 Task: Make in the project AgileExpert a sprint 'Sprint Review and Retrospective'. Create in the project AgileExpert a sprint 'Sprint Review and Retrospective'. Add in the project AgileExpert a sprint 'Sprint Review and Retrospective'
Action: Mouse moved to (1293, 223)
Screenshot: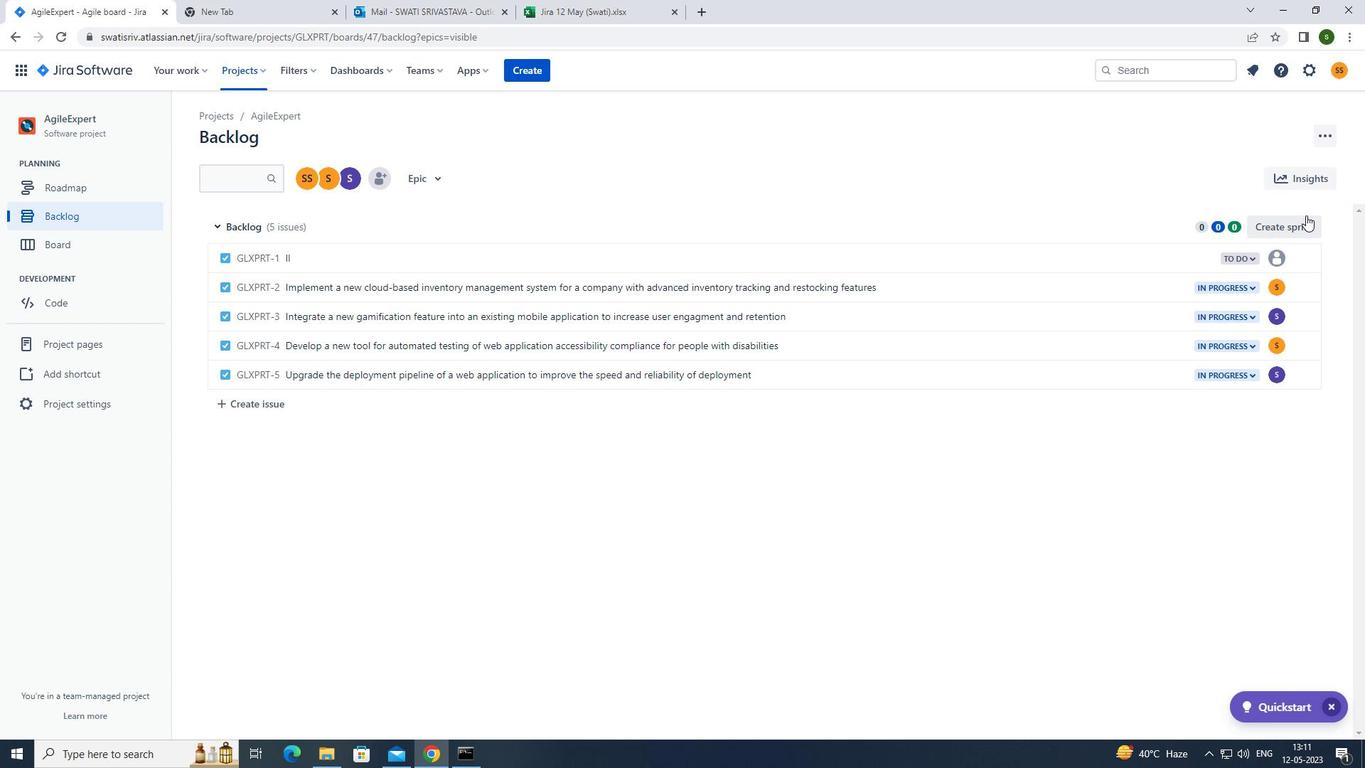 
Action: Mouse pressed left at (1293, 223)
Screenshot: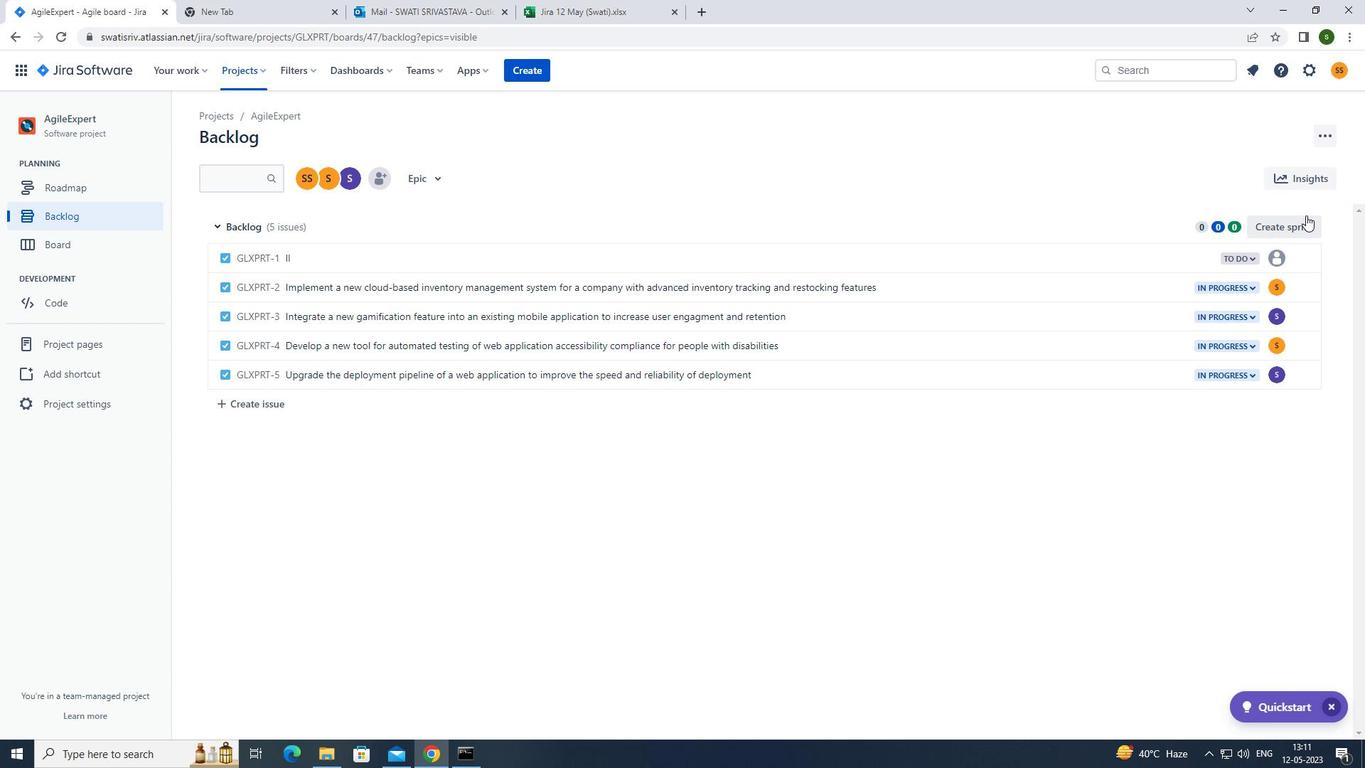 
Action: Mouse moved to (1313, 228)
Screenshot: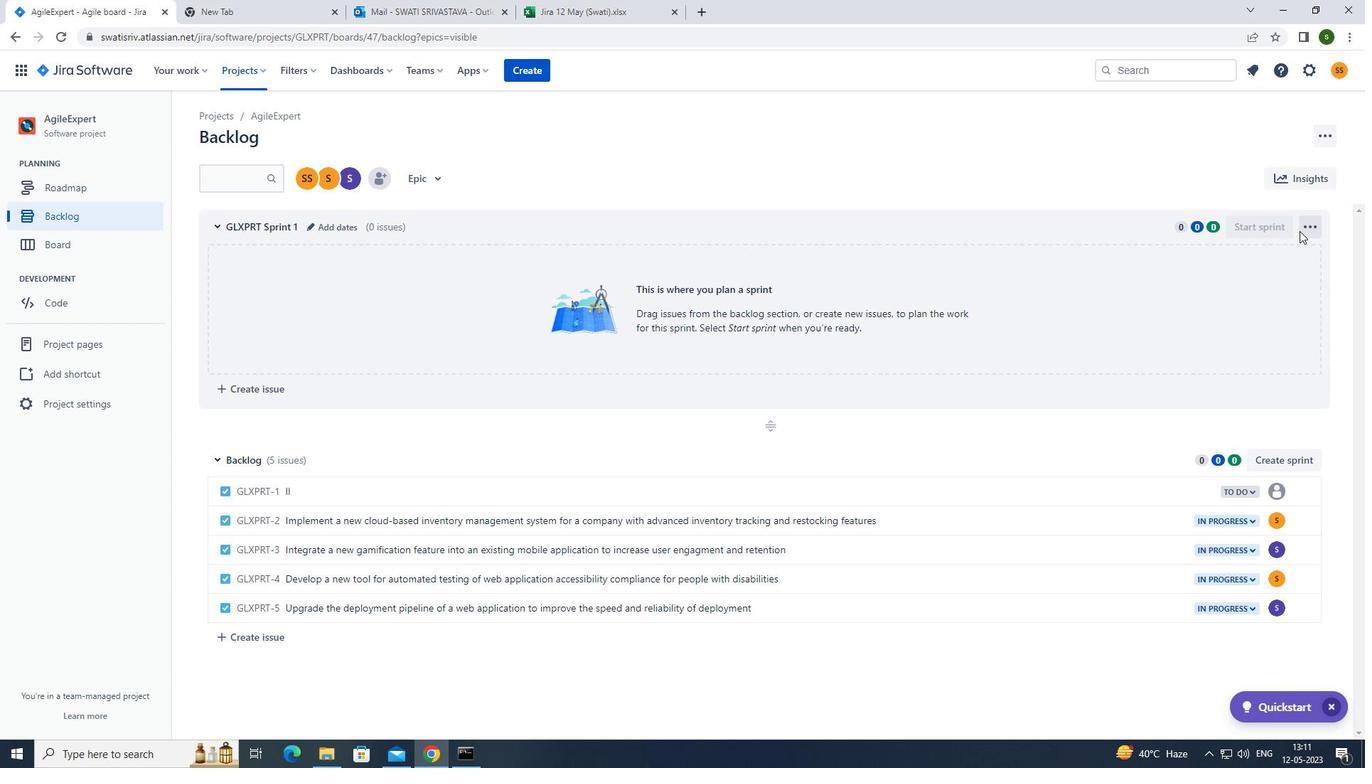 
Action: Mouse pressed left at (1313, 228)
Screenshot: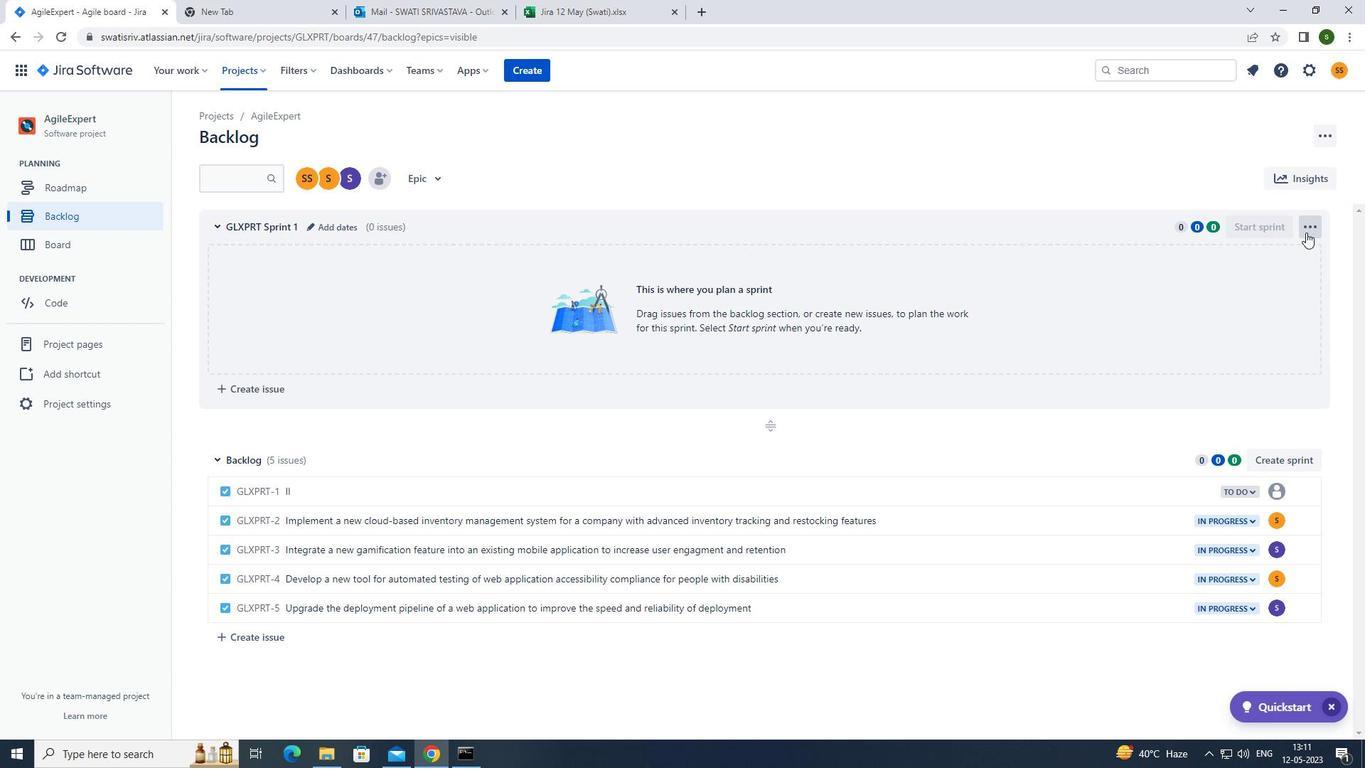 
Action: Mouse moved to (1288, 253)
Screenshot: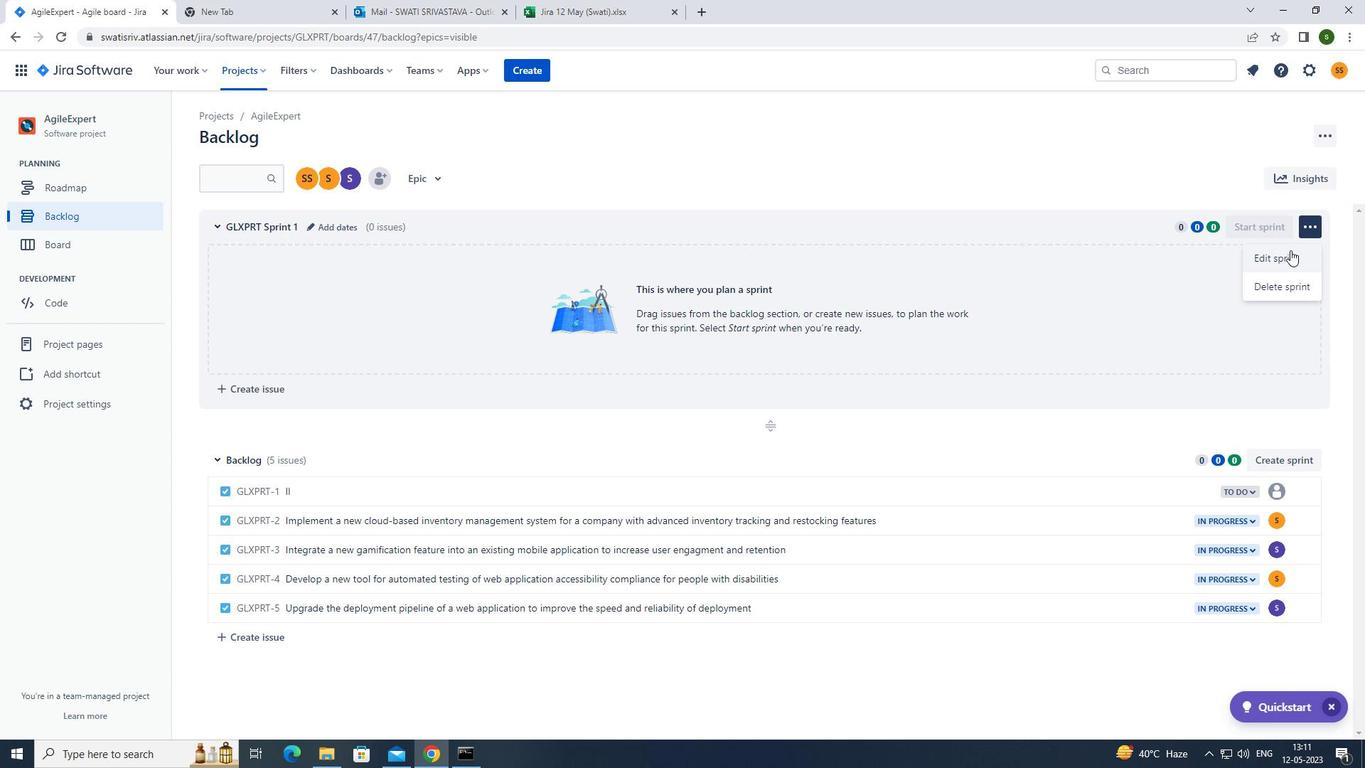 
Action: Mouse pressed left at (1288, 253)
Screenshot: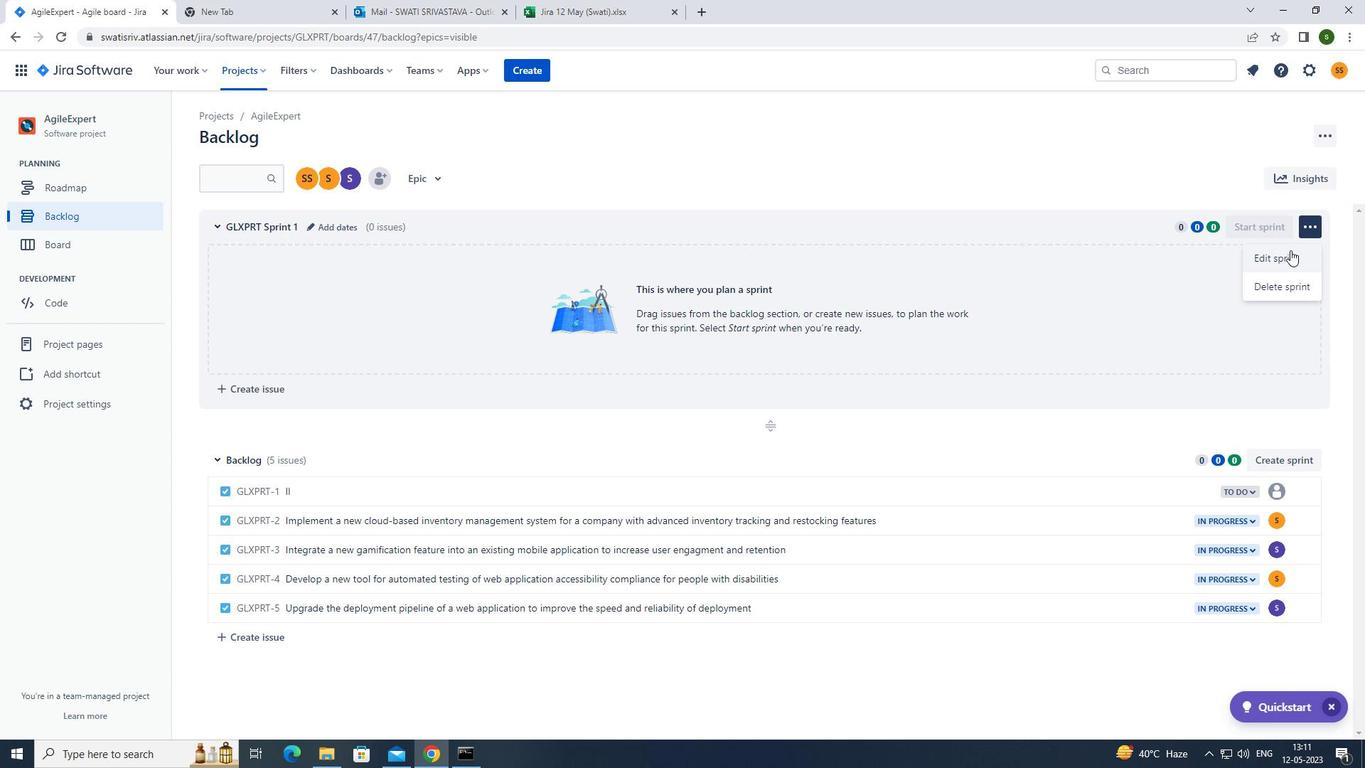 
Action: Mouse moved to (608, 182)
Screenshot: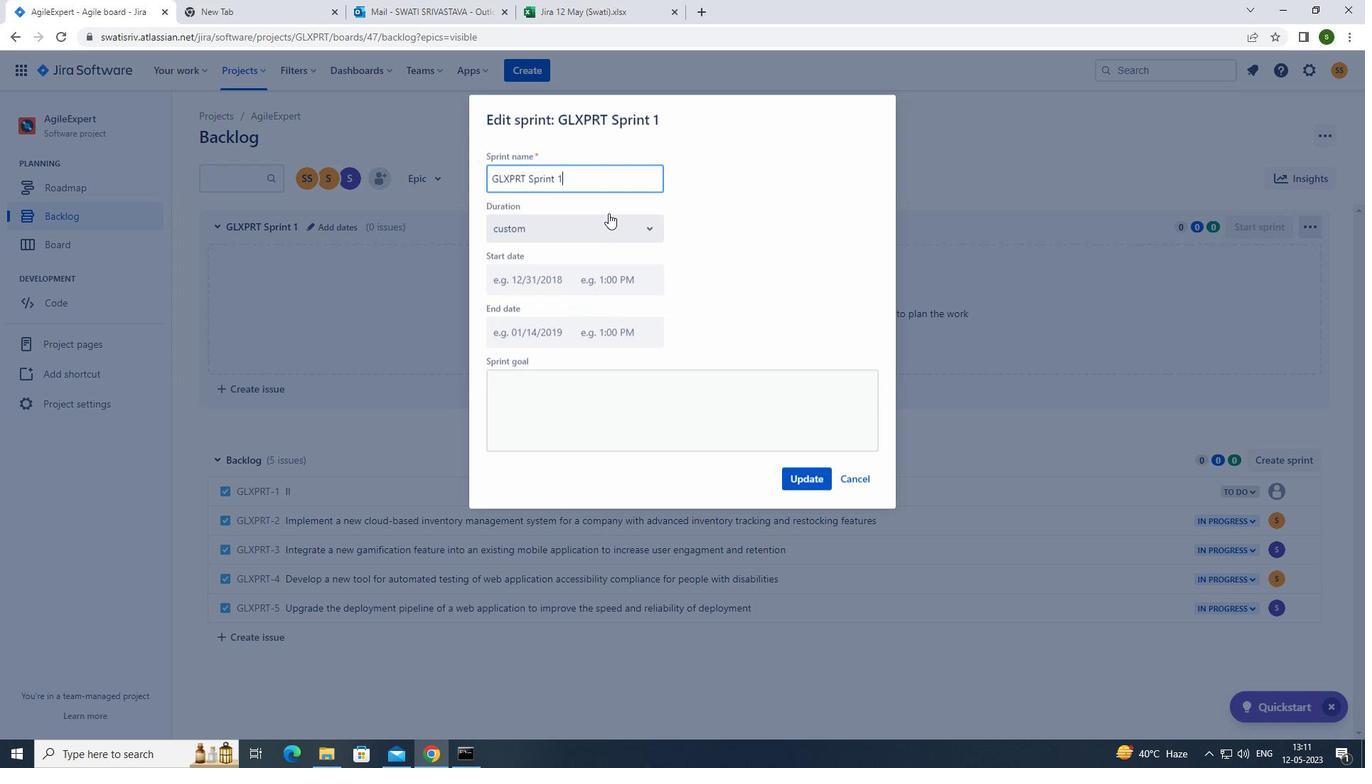 
Action: Key pressed <Key.backspace><Key.backspace><Key.backspace><Key.backspace><Key.backspace><Key.backspace><Key.backspace><Key.backspace><Key.backspace><Key.backspace><Key.backspace><Key.backspace><Key.backspace><Key.backspace><Key.backspace><Key.backspace><Key.backspace><Key.backspace><Key.backspace><Key.caps_lock>s<Key.caps_lock>print<Key.space><Key.caps_lock>r<Key.caps_lock>eview<Key.space>and<Key.space><Key.caps_lock>r<Key.caps_lock>etrospective
Screenshot: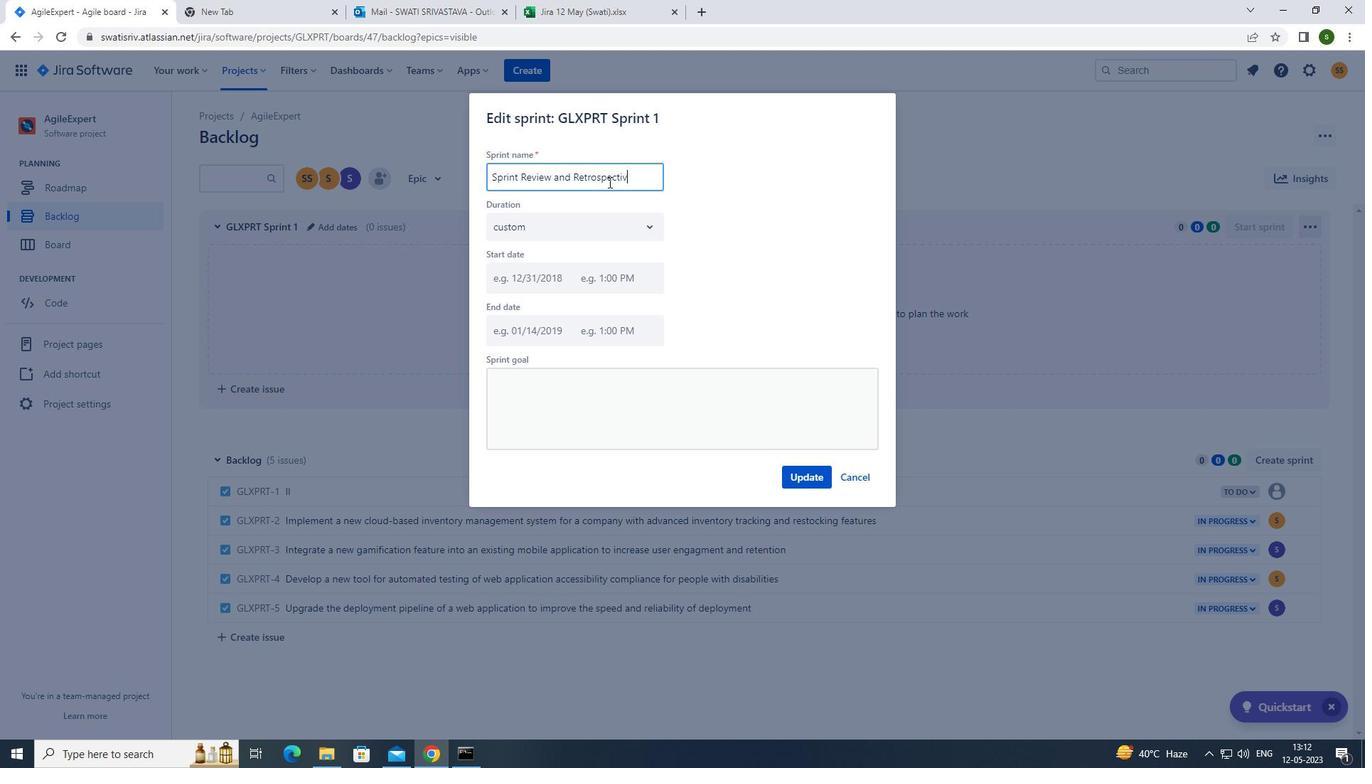 
Action: Mouse moved to (726, 364)
Screenshot: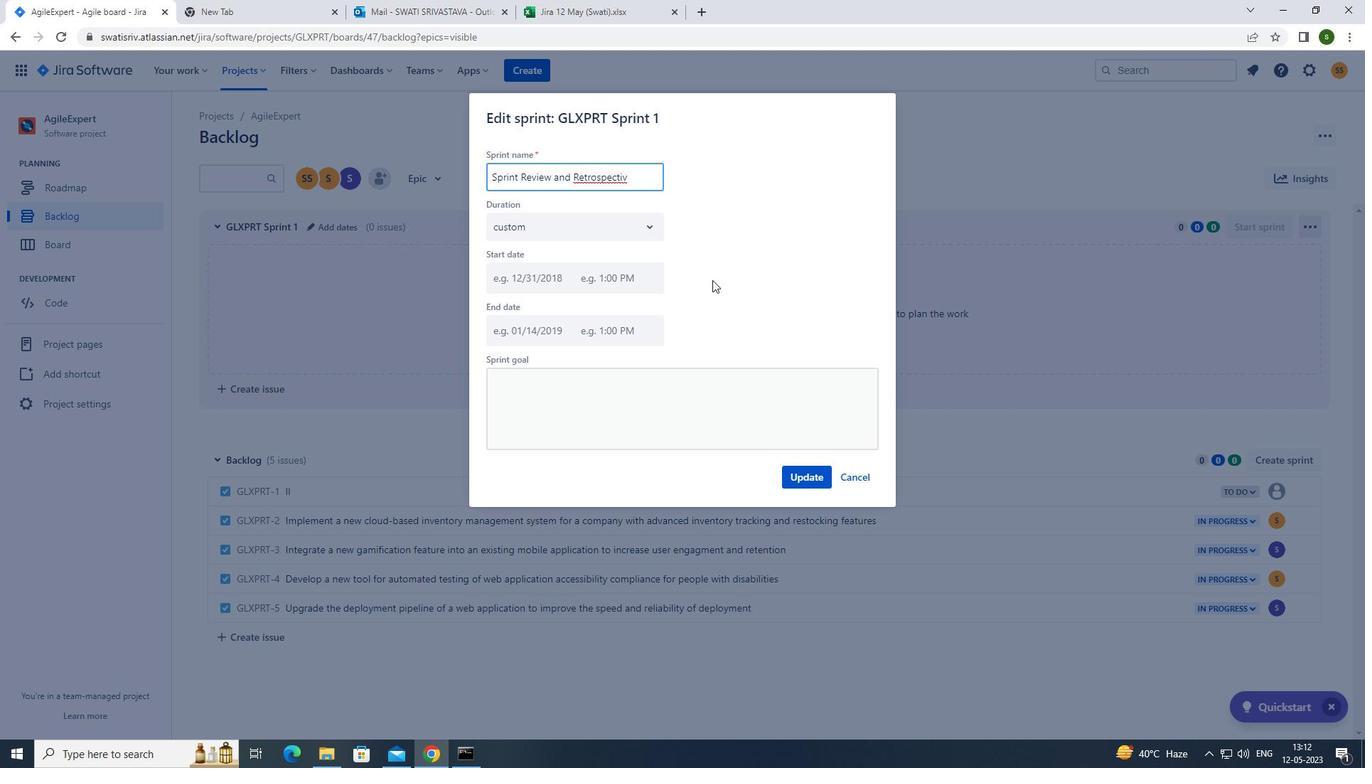 
Action: Key pressed e
Screenshot: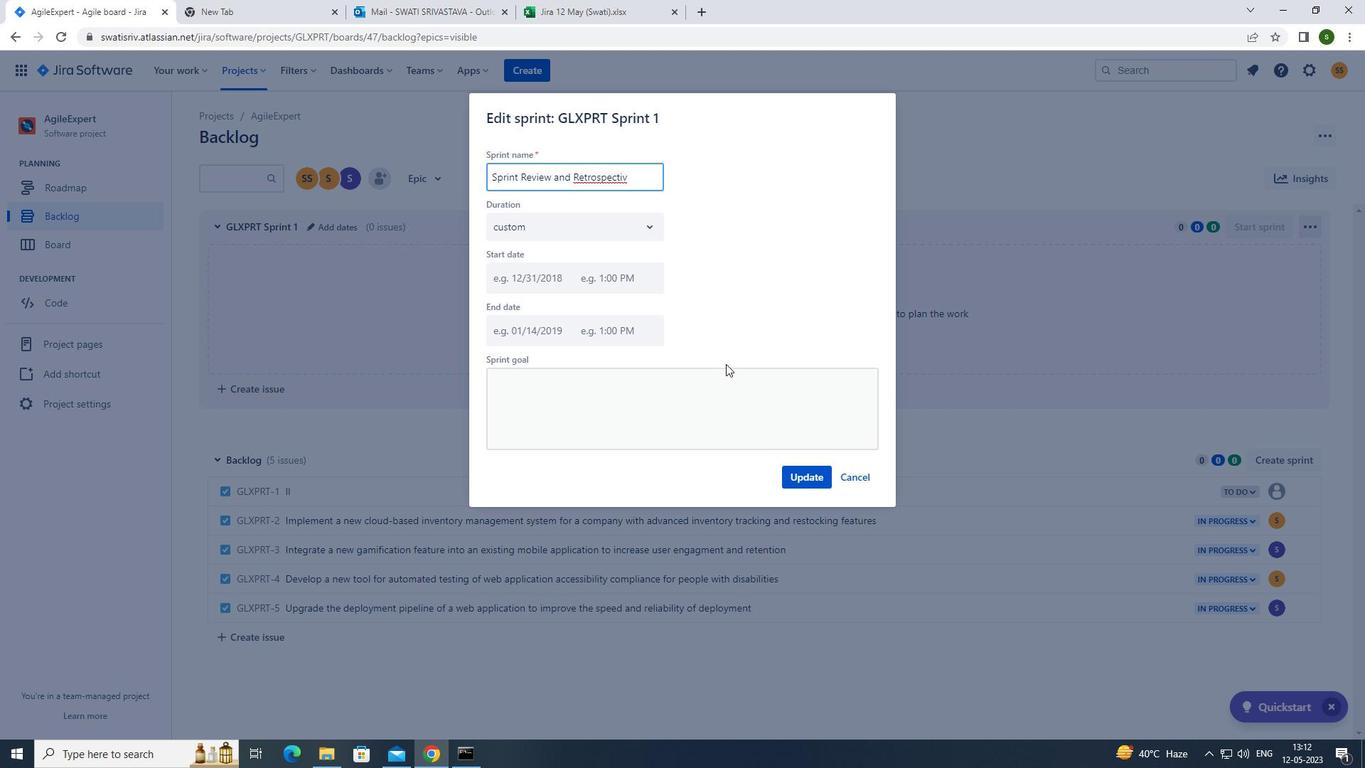 
Action: Mouse moved to (800, 480)
Screenshot: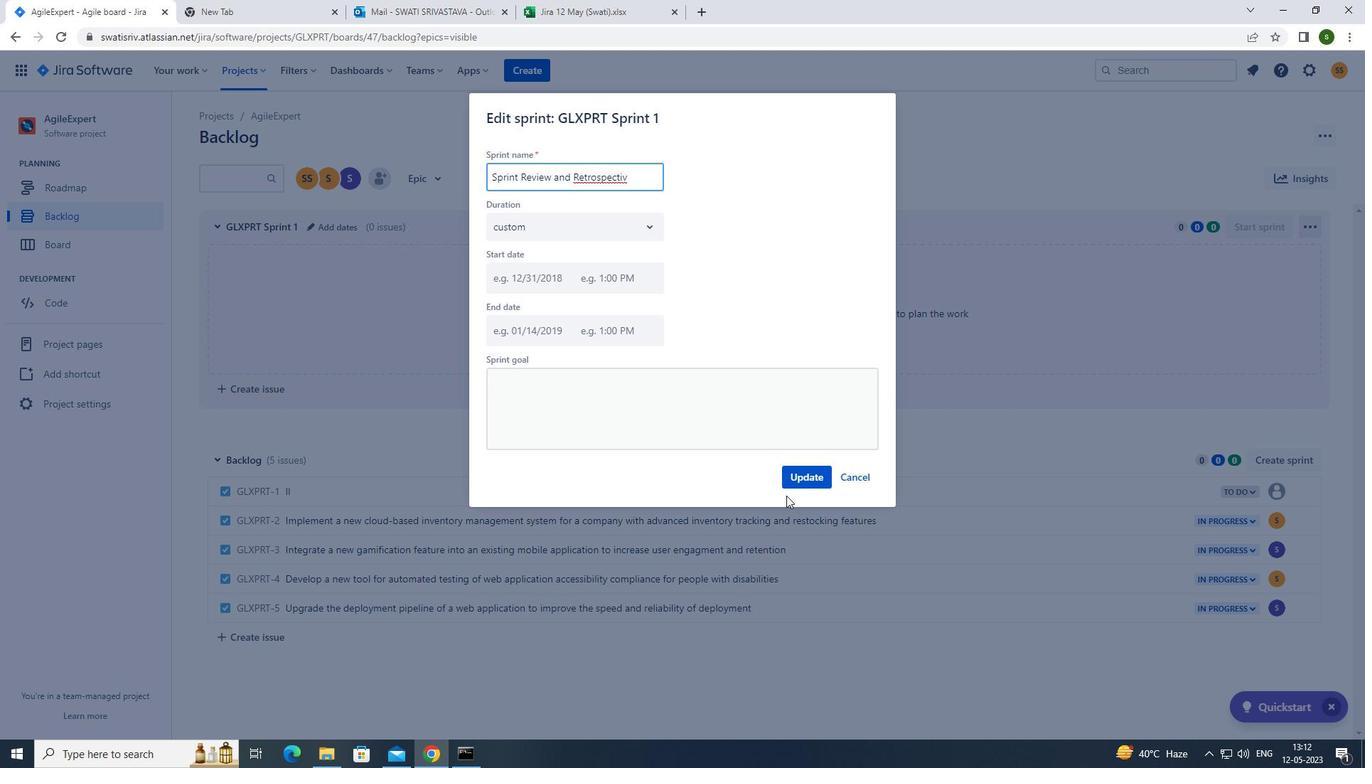 
Action: Mouse pressed left at (800, 480)
Screenshot: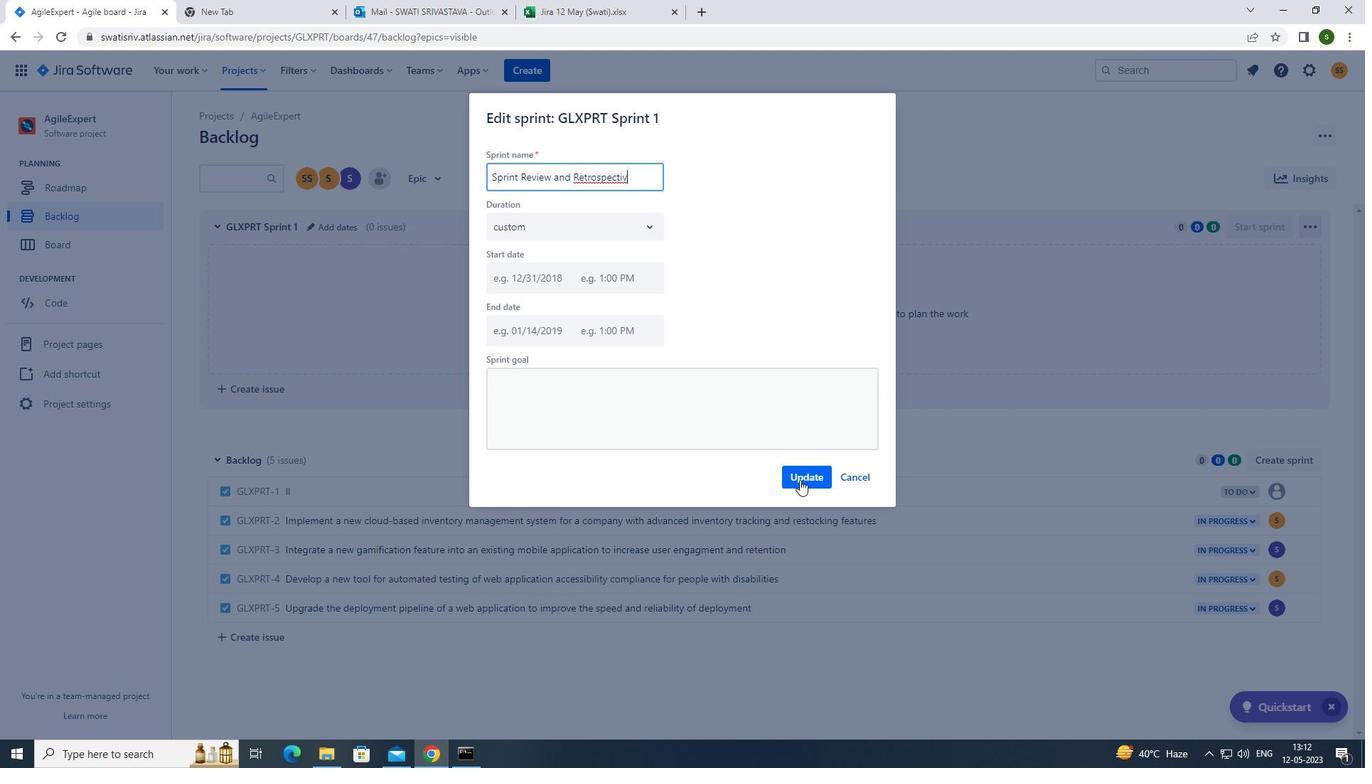 
Action: Mouse moved to (1302, 455)
Screenshot: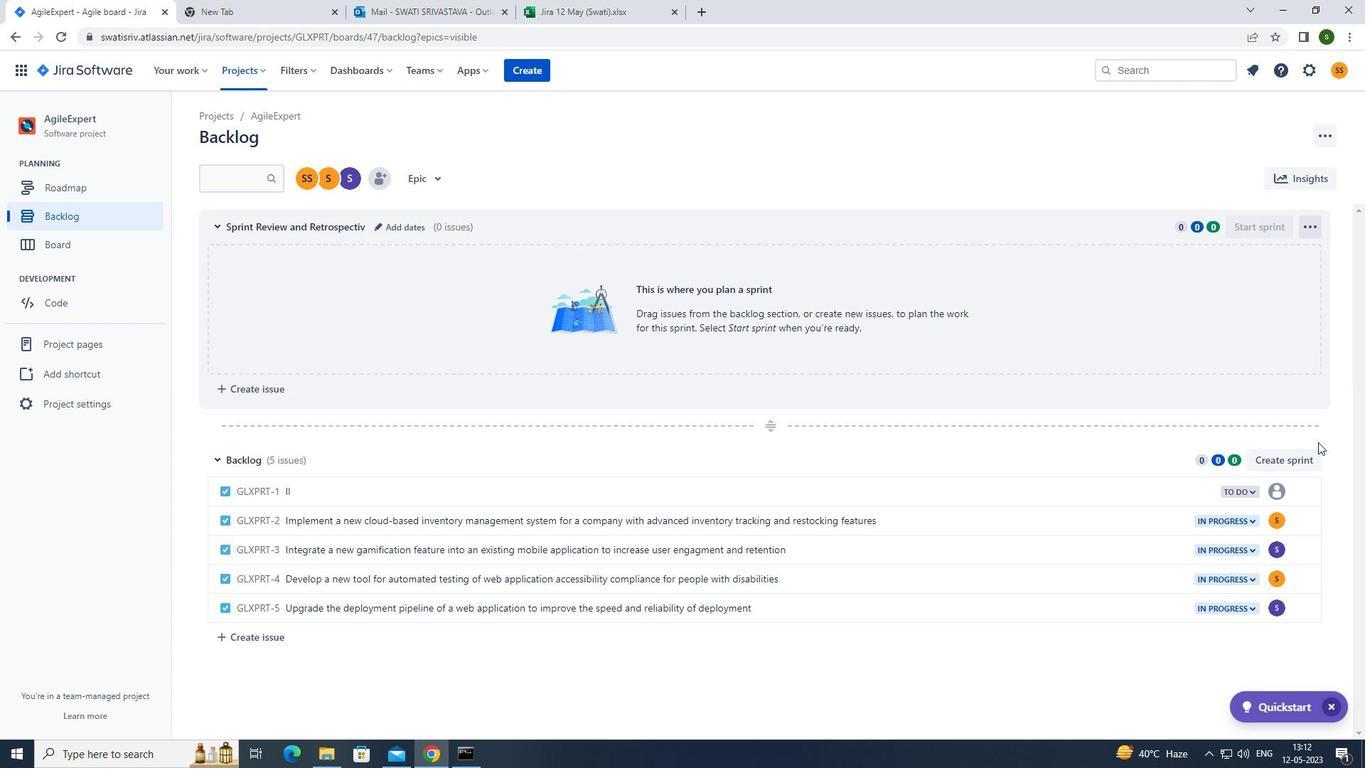 
Action: Mouse pressed left at (1302, 455)
Screenshot: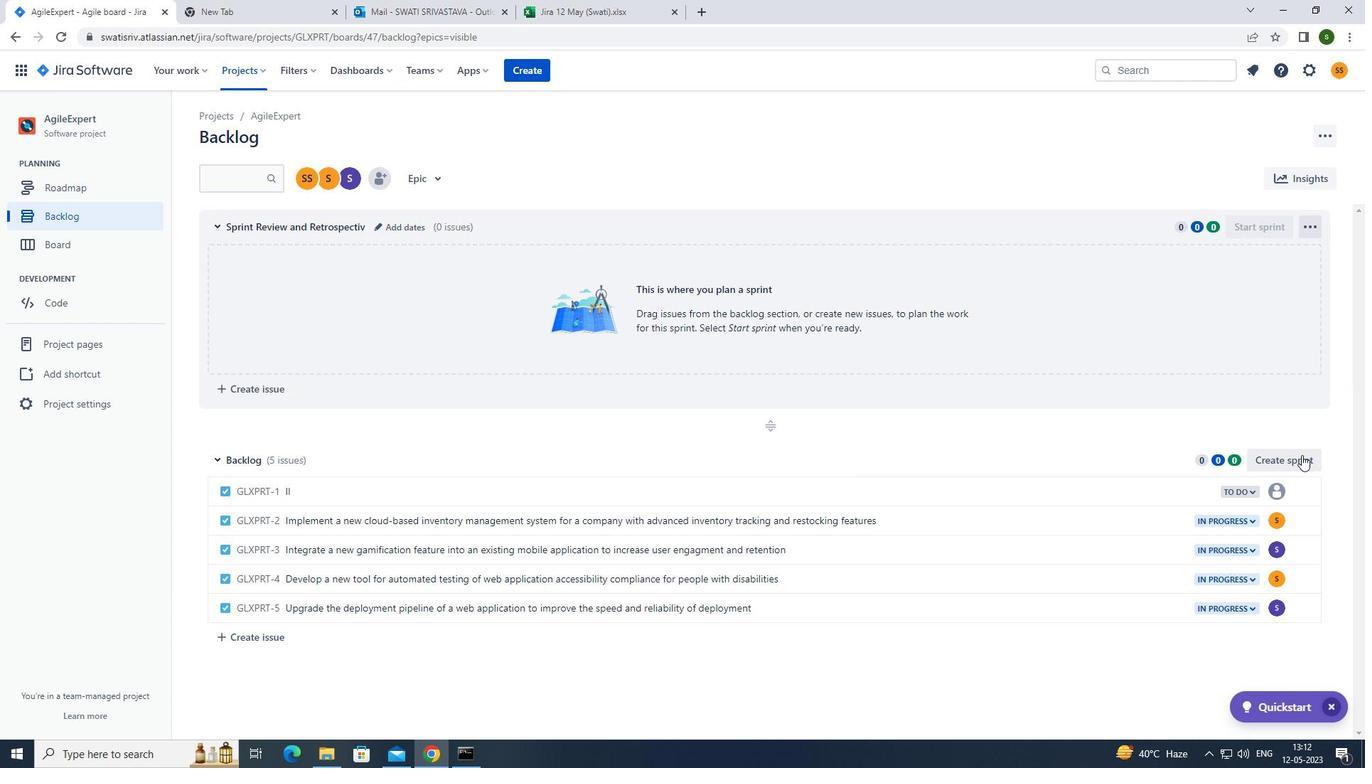 
Action: Mouse moved to (1314, 455)
Screenshot: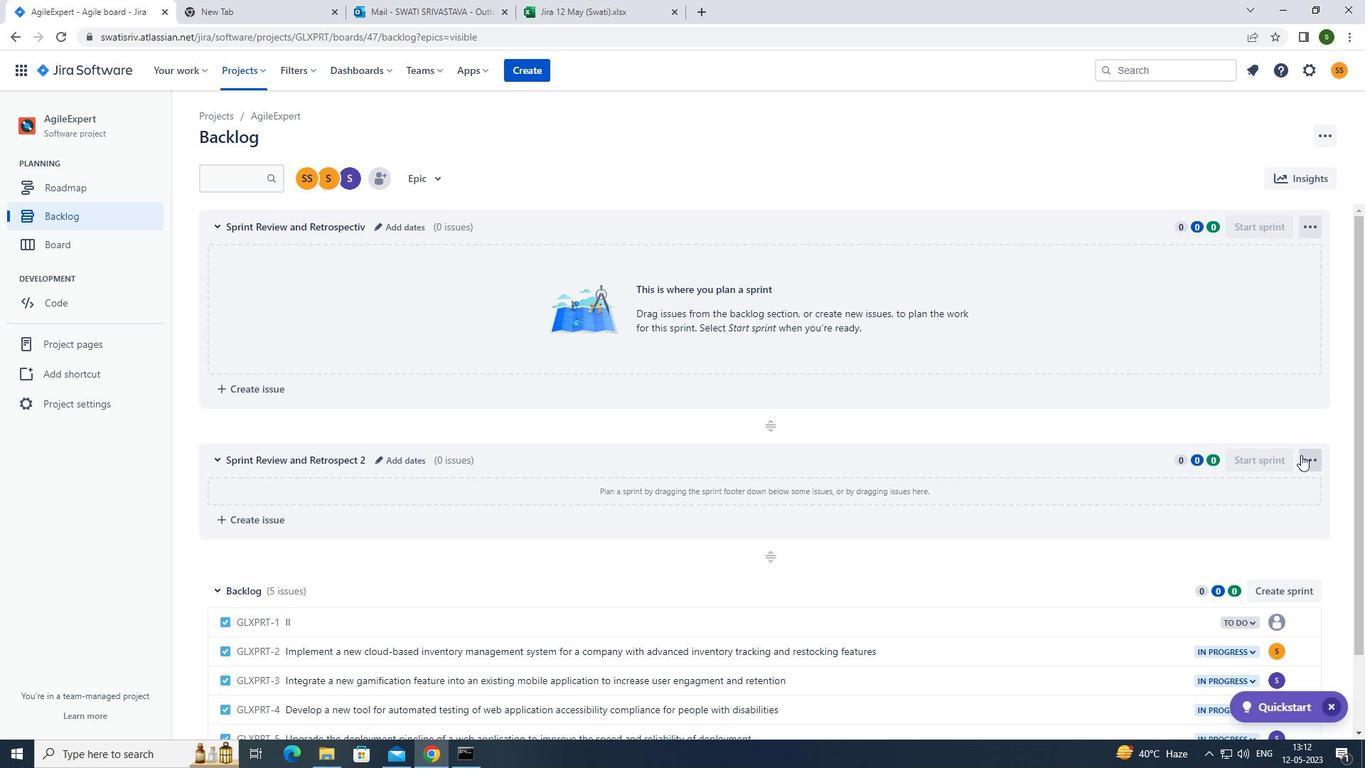 
Action: Mouse pressed left at (1314, 455)
Screenshot: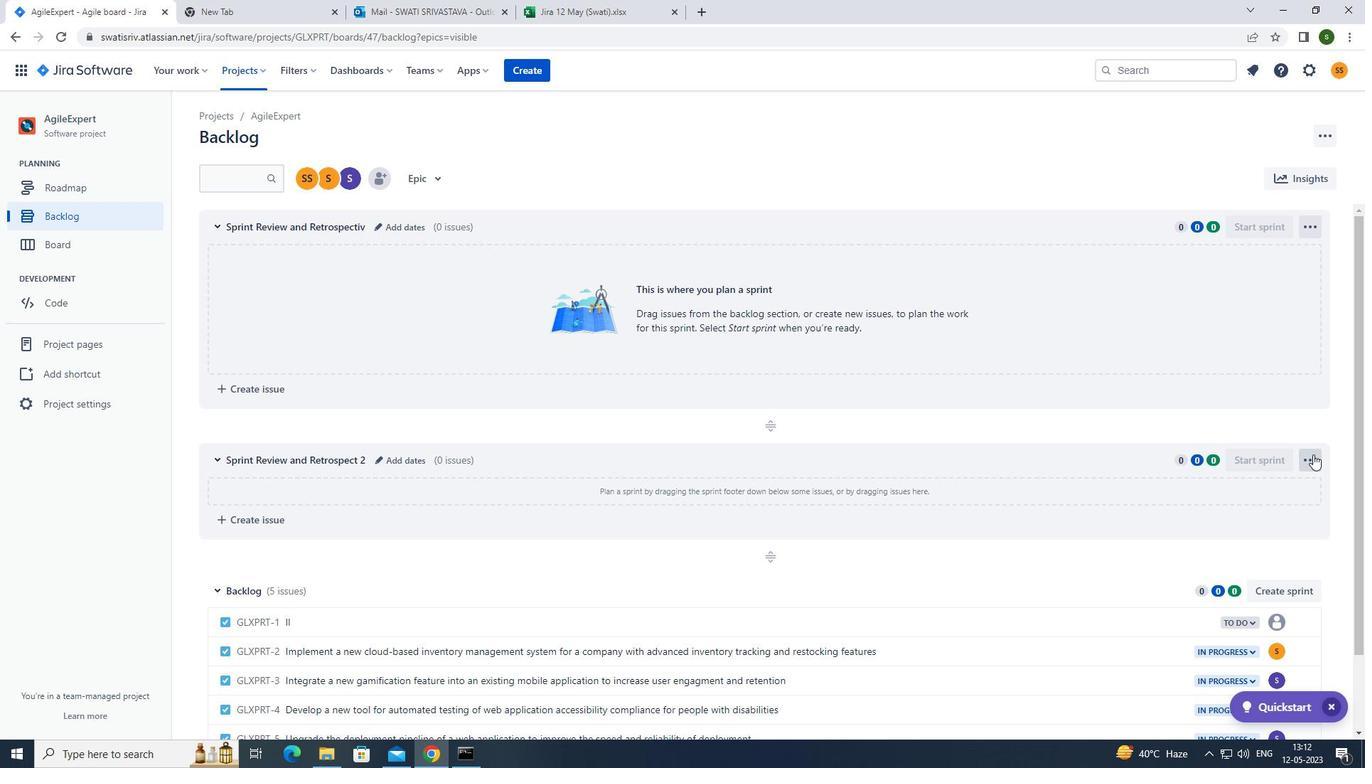 
Action: Mouse moved to (1271, 510)
Screenshot: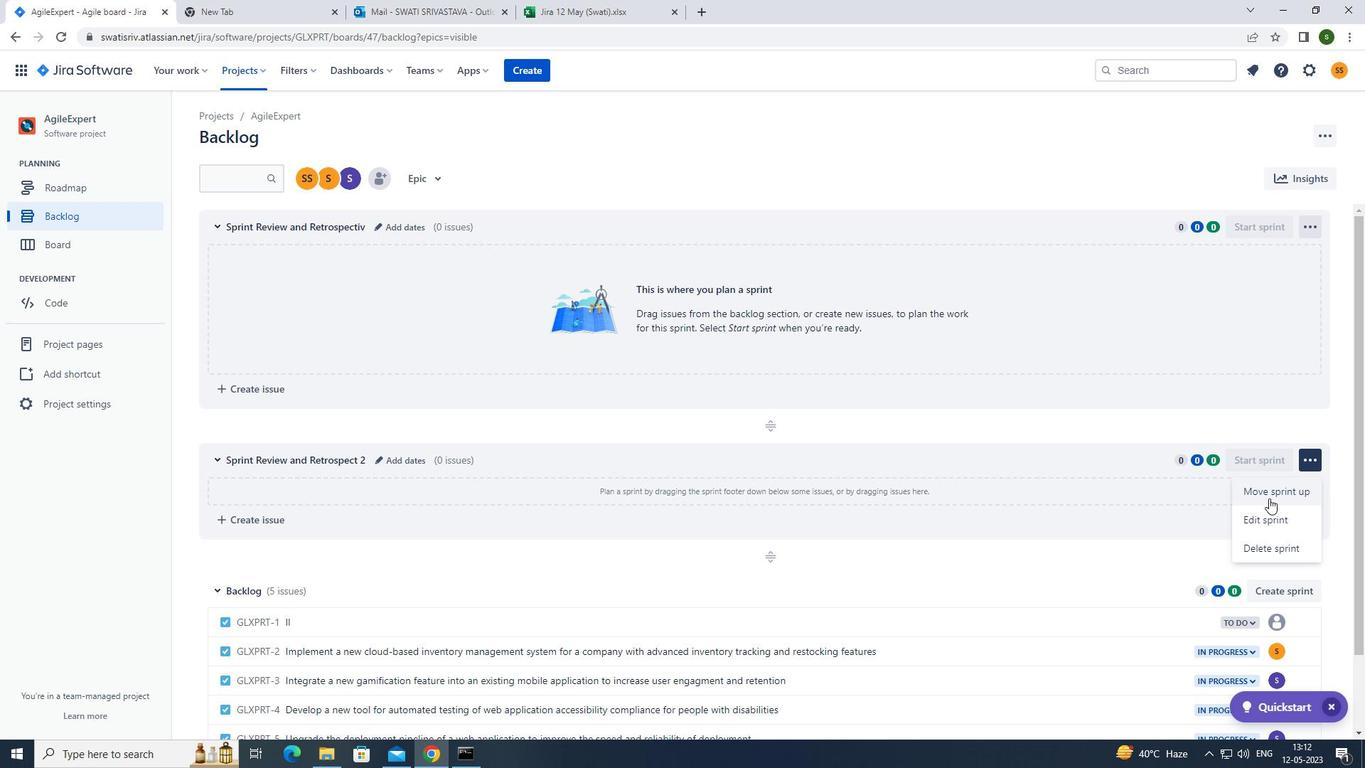 
Action: Mouse pressed left at (1271, 510)
Screenshot: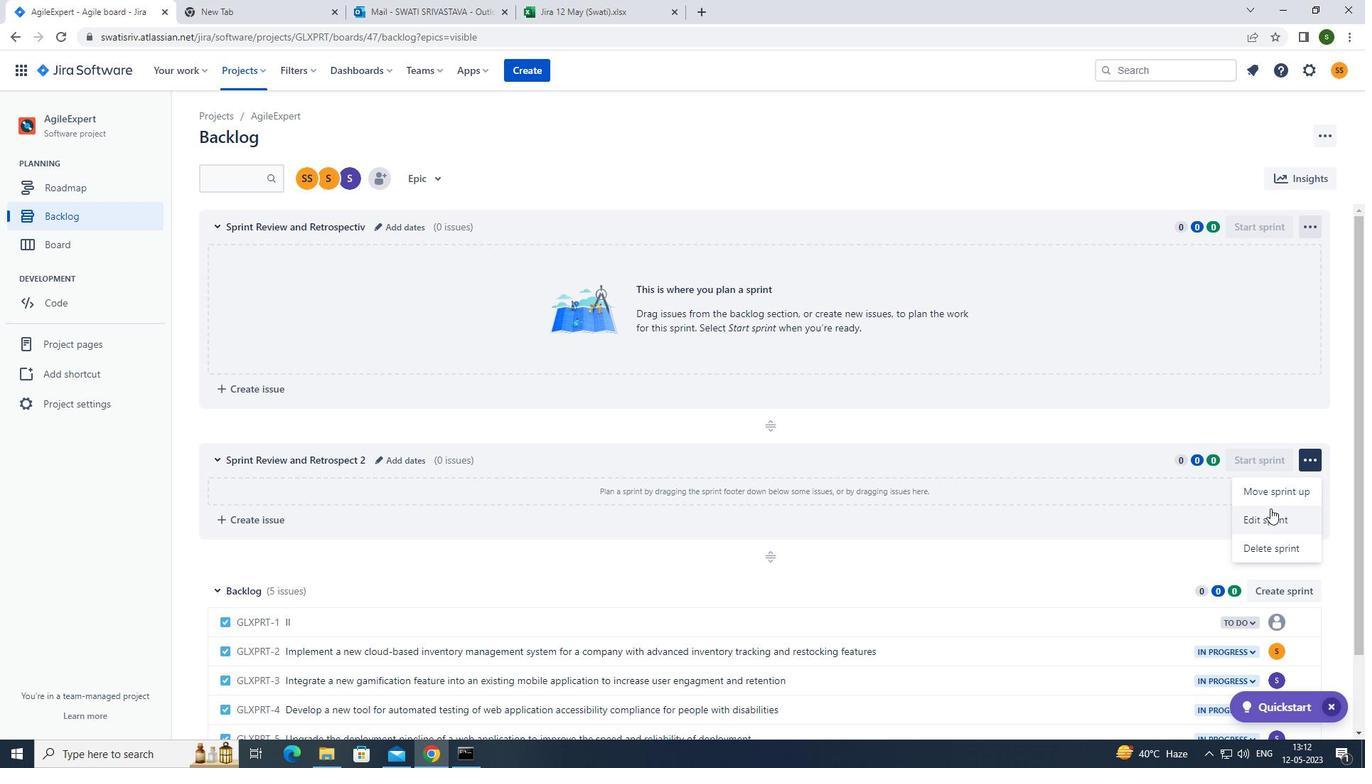 
Action: Mouse moved to (640, 184)
Screenshot: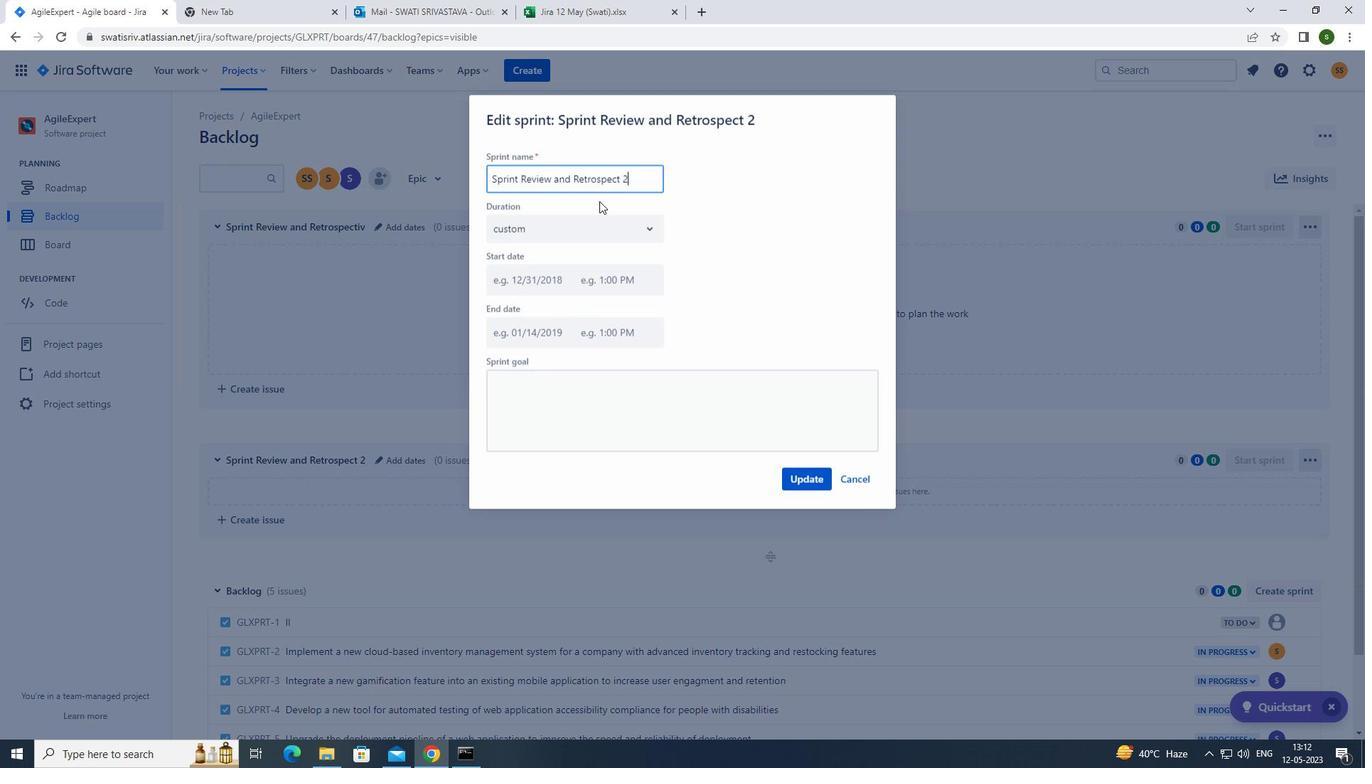 
Action: Key pressed <Key.backspace><Key.backspace><Key.backspace><Key.backspace><Key.backspace><Key.backspace><Key.backspace><Key.backspace><Key.backspace><Key.backspace><Key.backspace><Key.backspace><Key.backspace><Key.backspace><Key.backspace><Key.backspace><Key.backspace><Key.backspace><Key.backspace><Key.backspace><Key.backspace><Key.backspace><Key.backspace><Key.backspace><Key.backspace><Key.backspace><Key.backspace><Key.backspace><Key.backspace><Key.backspace><Key.caps_lock>s<Key.caps_lock>print<Key.space><Key.caps_lock>r<Key.caps_lock>eview<Key.space>and<Key.space><Key.caps_lock>r<Key.caps_lock>etrospective
Screenshot: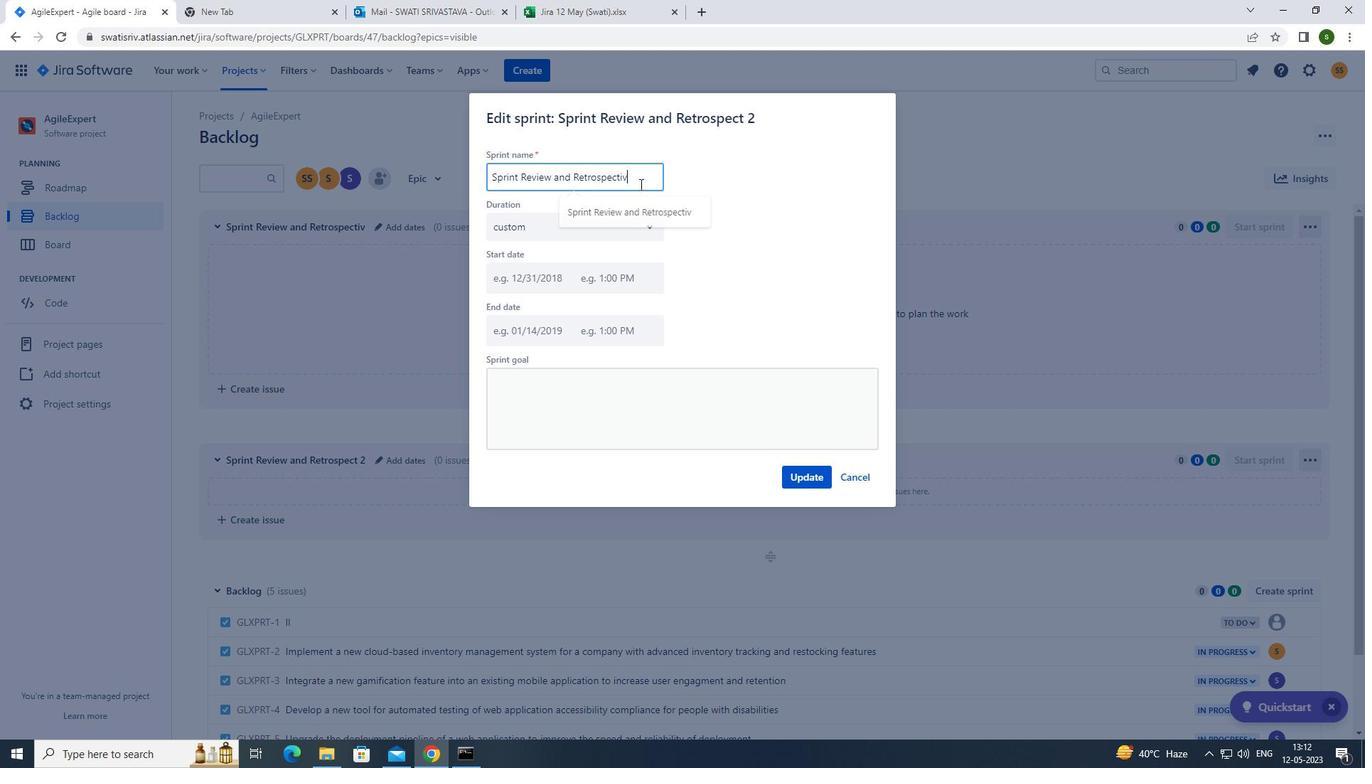 
Action: Mouse moved to (806, 484)
Screenshot: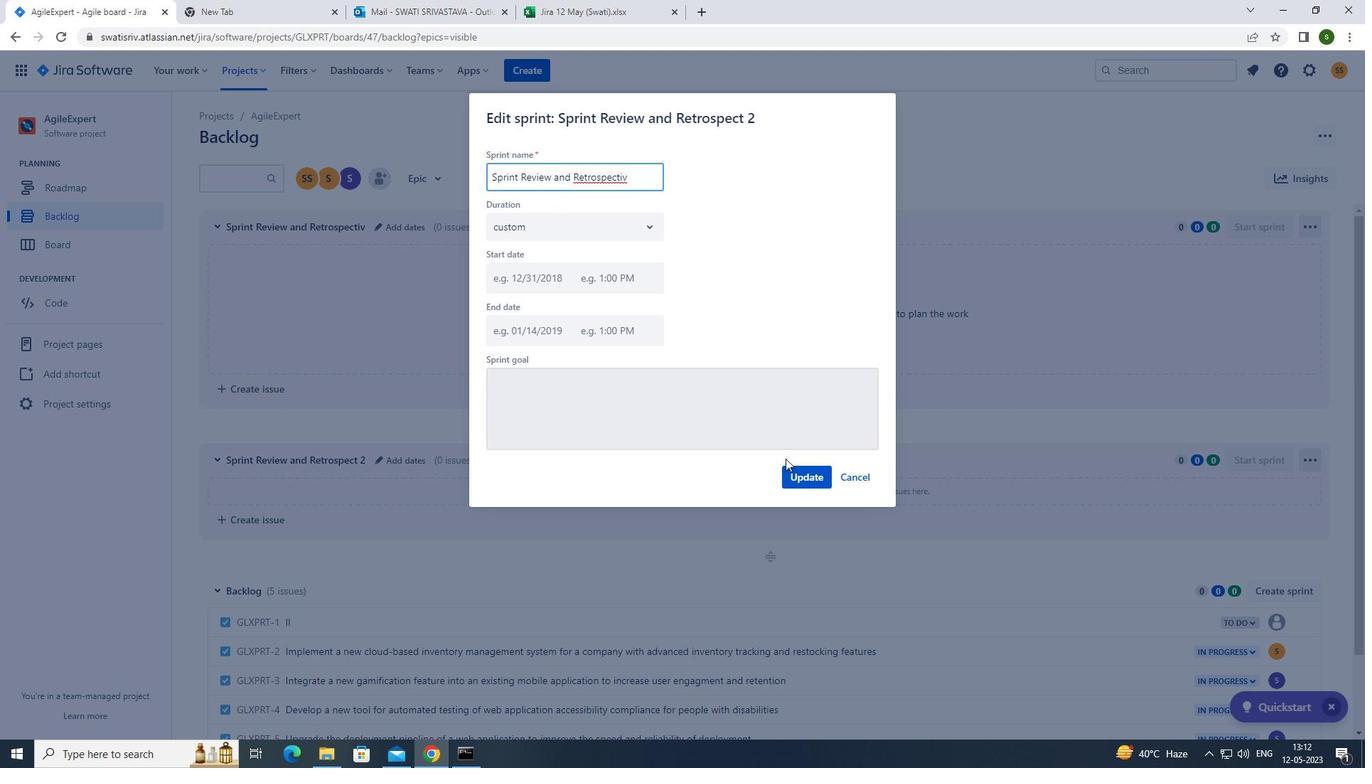 
Action: Mouse pressed left at (806, 484)
Screenshot: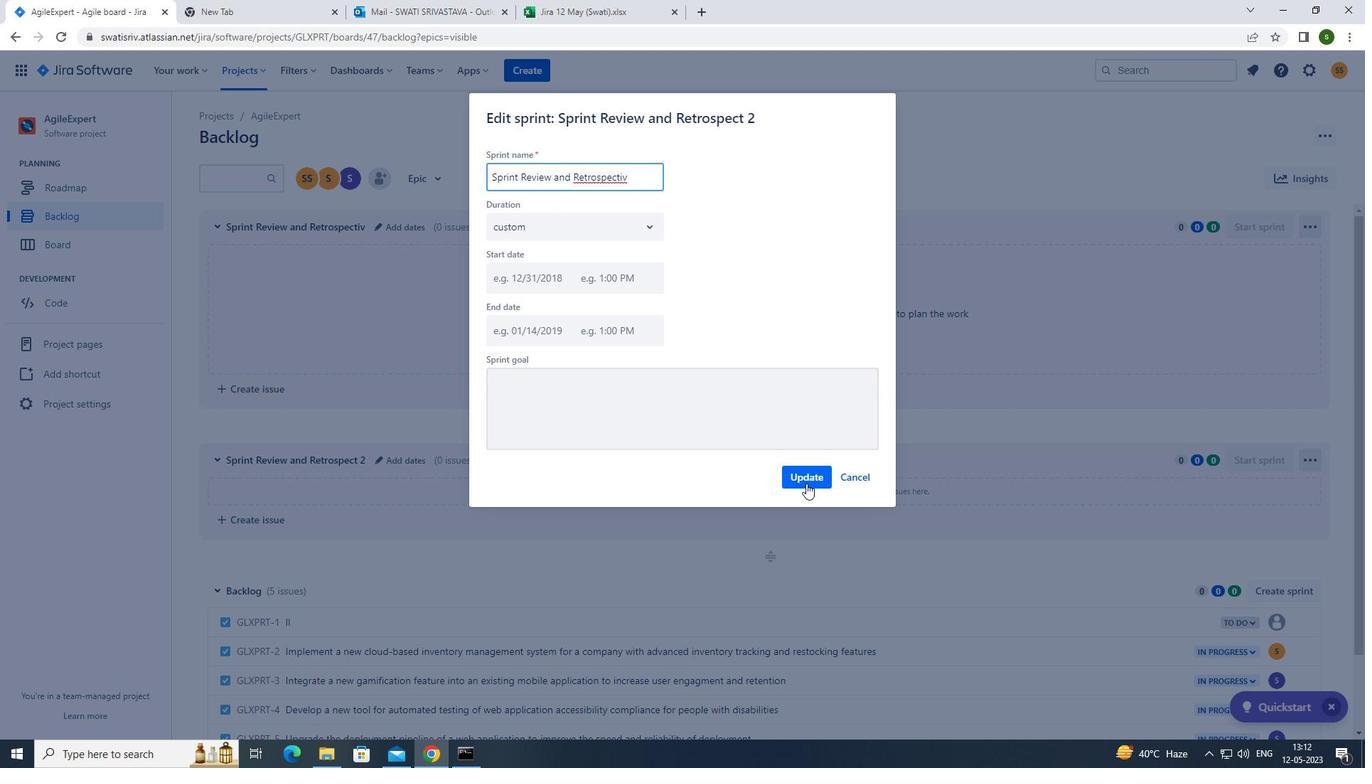 
Action: Mouse moved to (1305, 591)
Screenshot: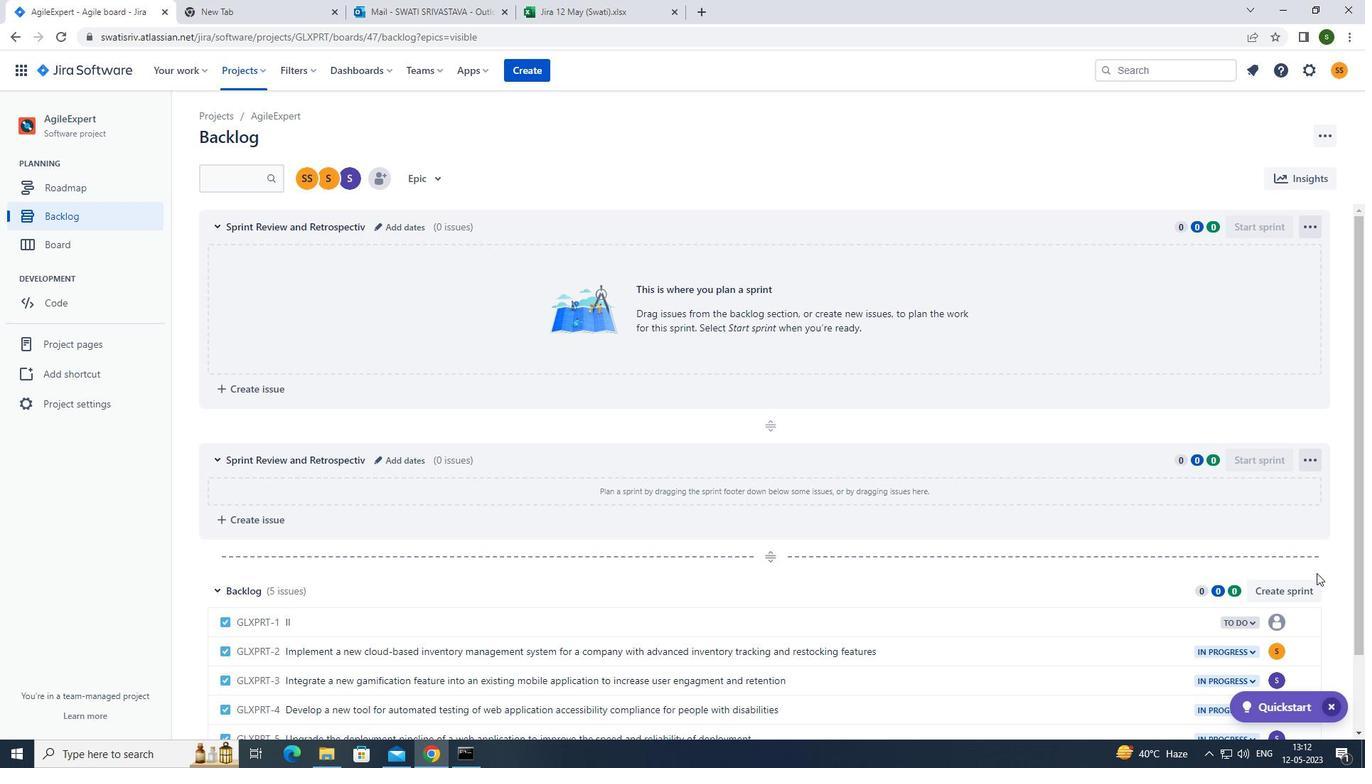 
Action: Mouse pressed left at (1305, 591)
Screenshot: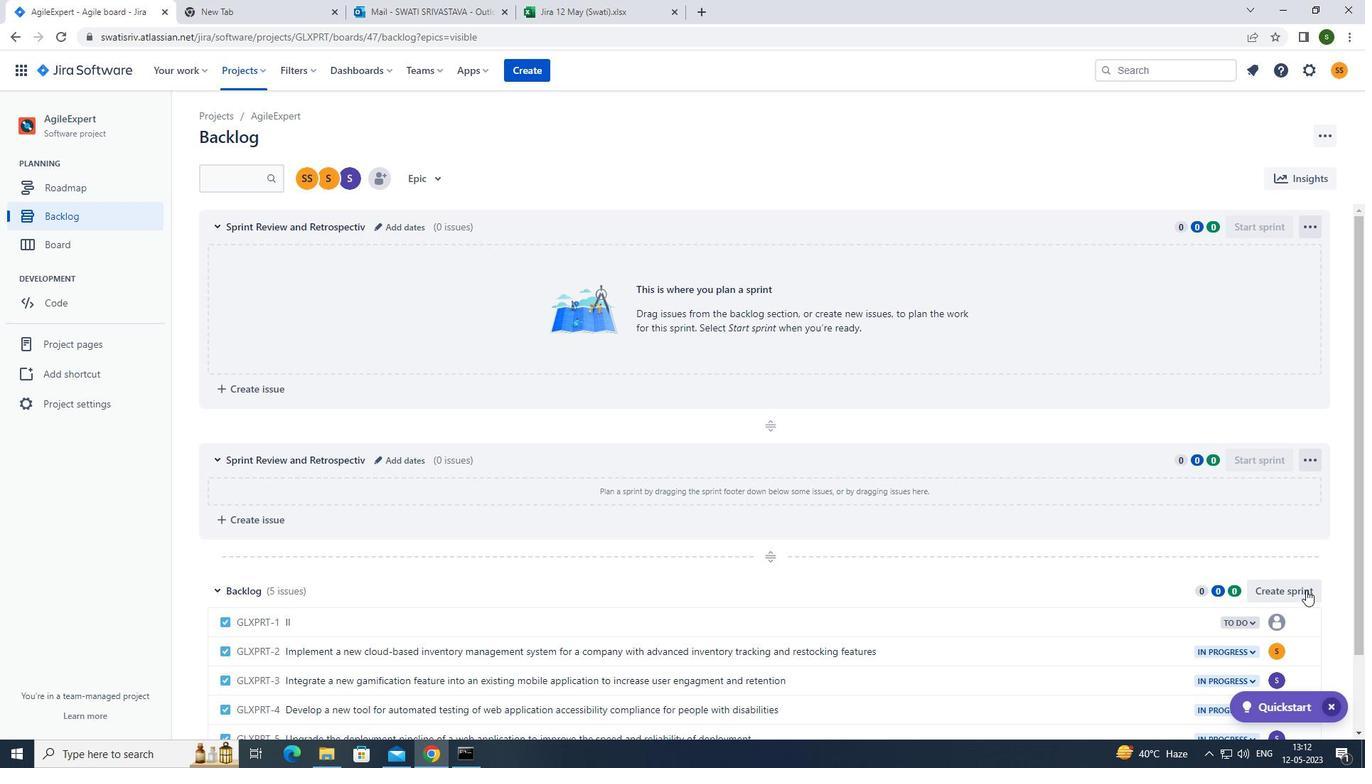 
Action: Mouse moved to (1316, 585)
Screenshot: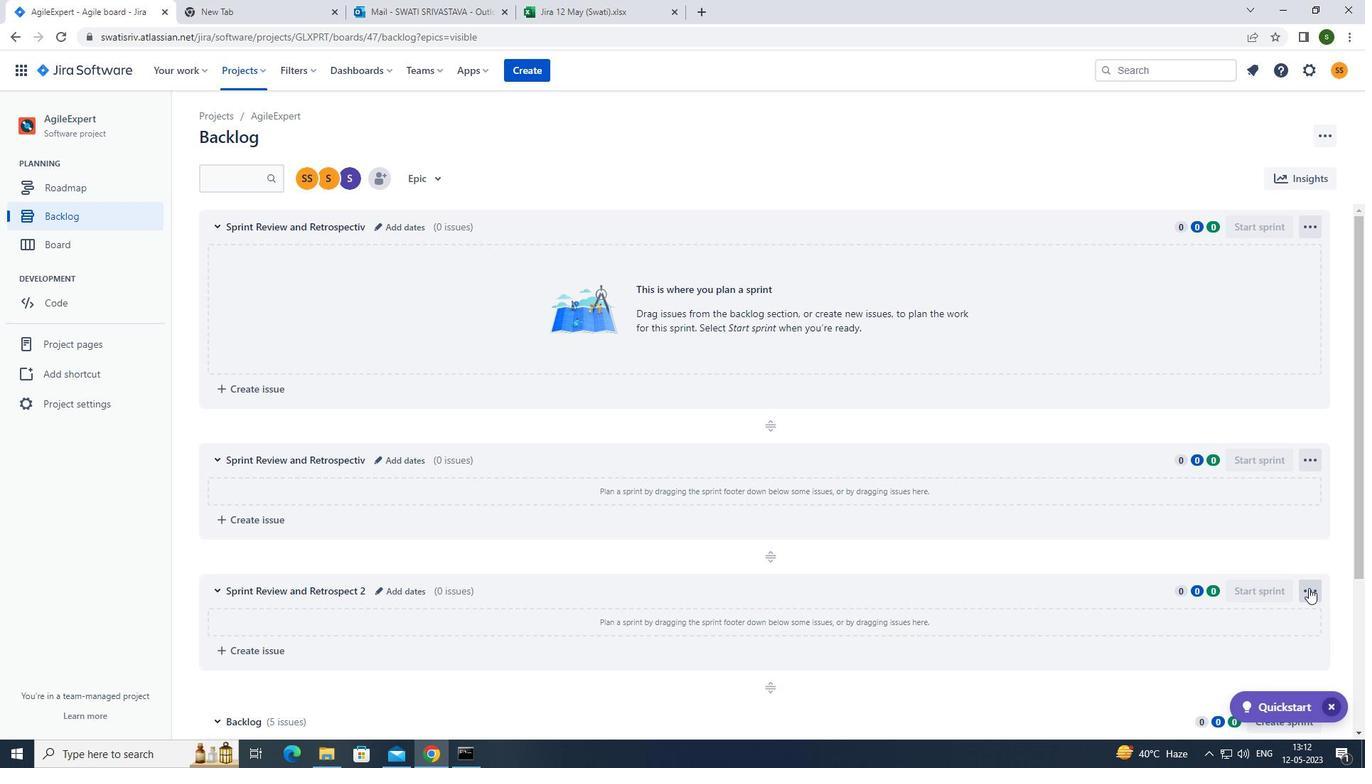 
Action: Mouse pressed left at (1316, 585)
Screenshot: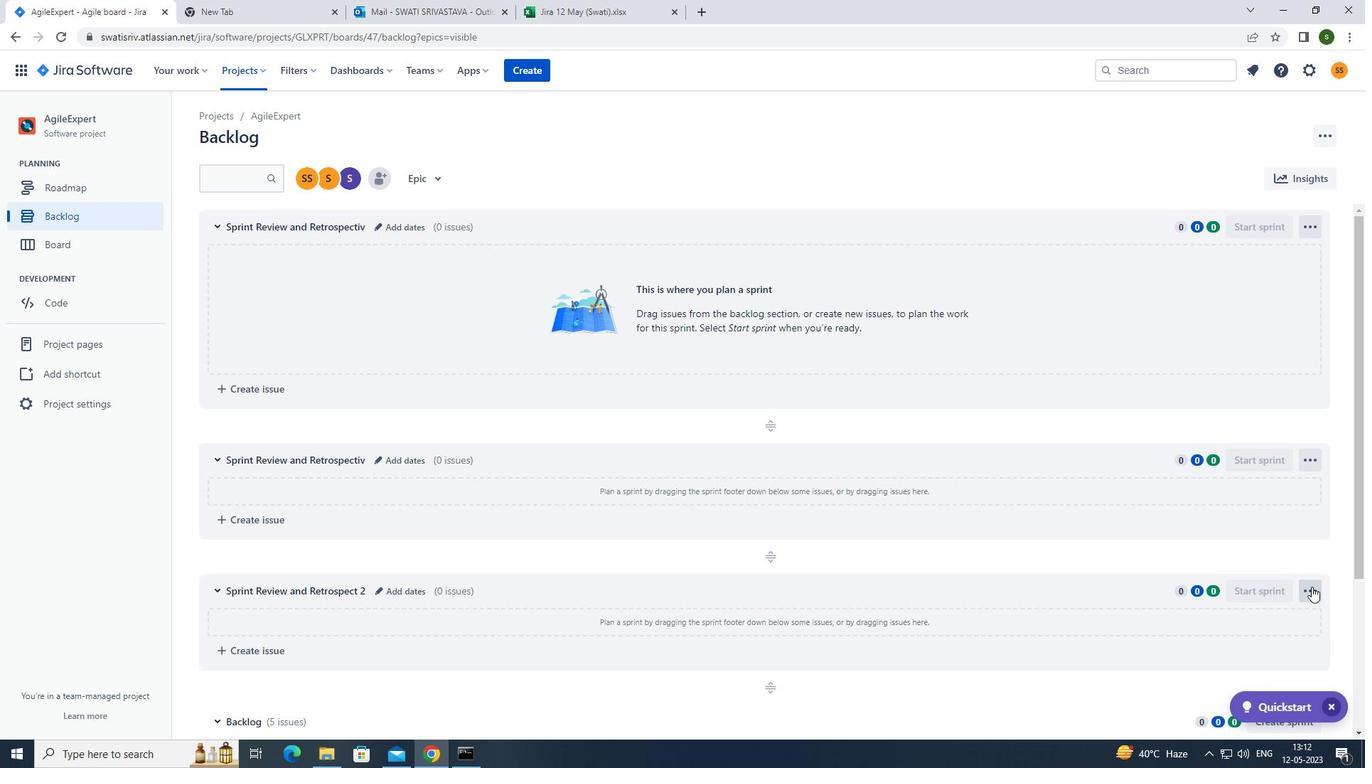 
Action: Mouse moved to (1266, 647)
Screenshot: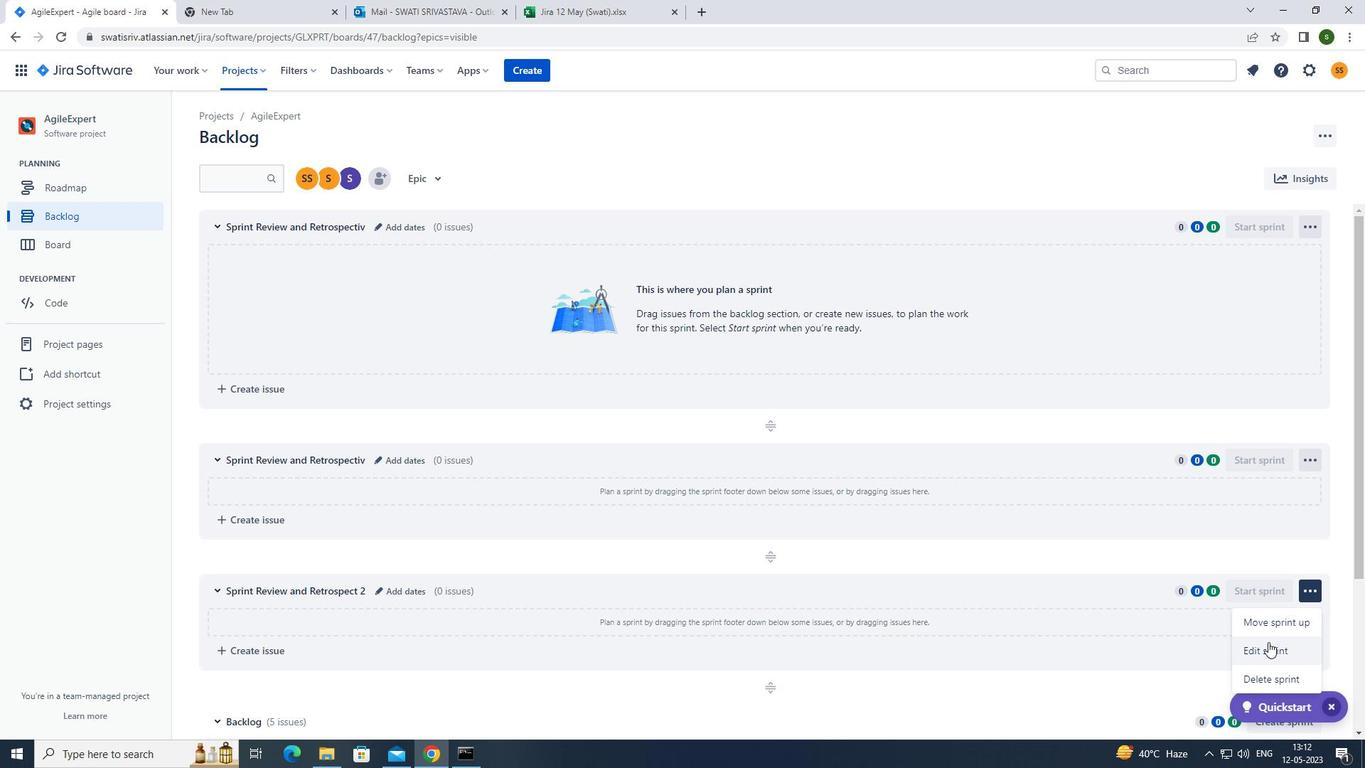 
Action: Mouse pressed left at (1266, 647)
Screenshot: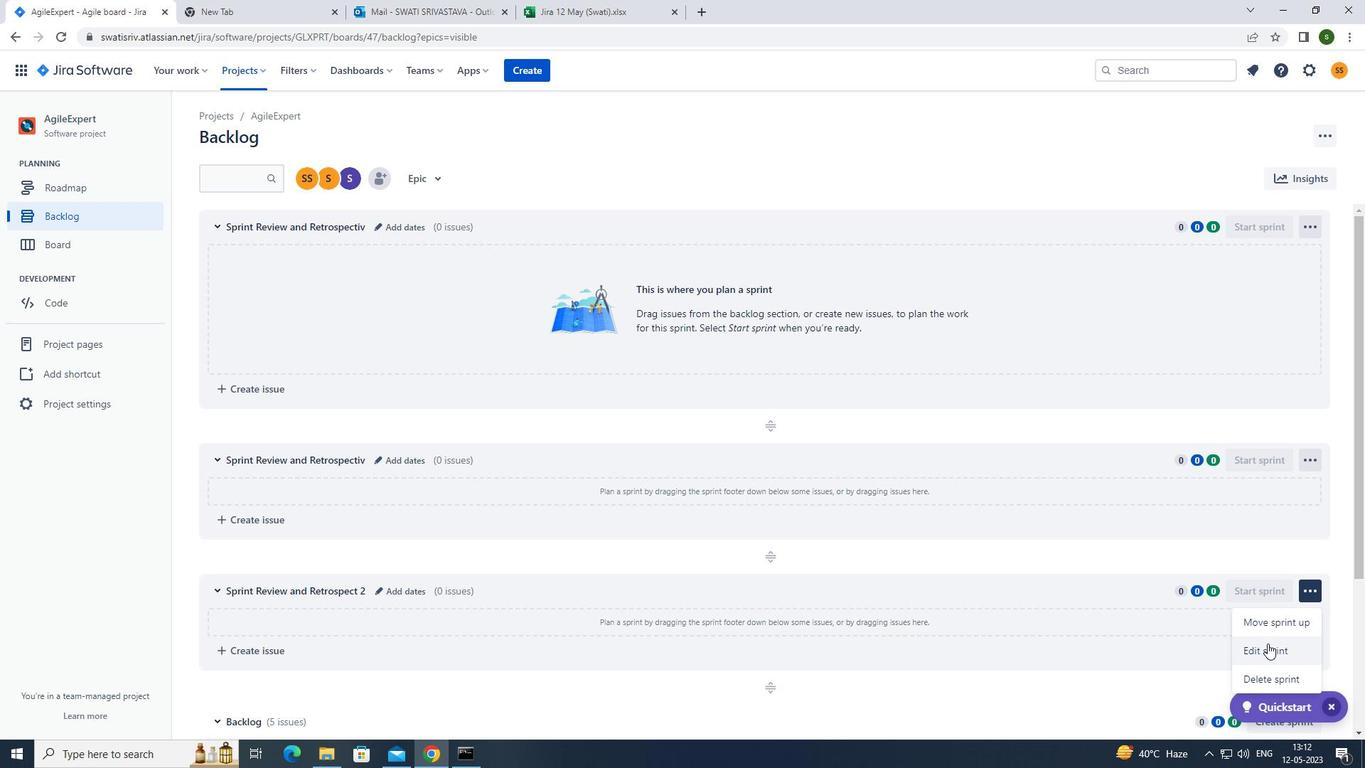 
Action: Mouse moved to (641, 181)
Screenshot: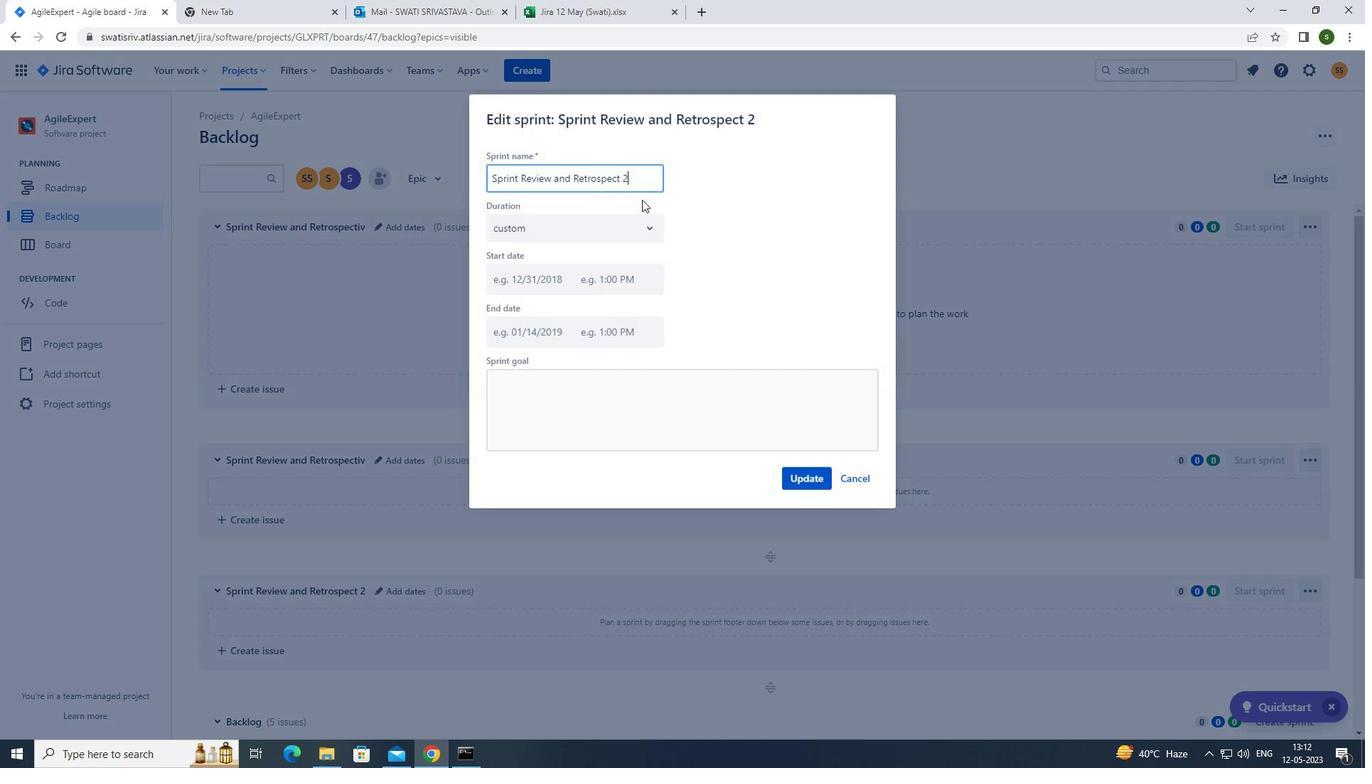 
Action: Key pressed <Key.backspace><Key.backspace><Key.backspace><Key.backspace><Key.backspace><Key.backspace><Key.backspace><Key.backspace><Key.backspace><Key.backspace><Key.backspace><Key.backspace><Key.backspace><Key.backspace><Key.backspace><Key.backspace><Key.backspace><Key.backspace><Key.backspace><Key.backspace><Key.backspace><Key.backspace><Key.backspace><Key.backspace><Key.backspace><Key.backspace><Key.backspace><Key.backspace><Key.backspace><Key.backspace><Key.backspace><Key.backspace><Key.caps_lock>s<Key.caps_lock>print<Key.space><Key.caps_lock>r<Key.caps_lock>eview<Key.space>and<Key.space><Key.caps_lock>r<Key.caps_lock>etrospective
Screenshot: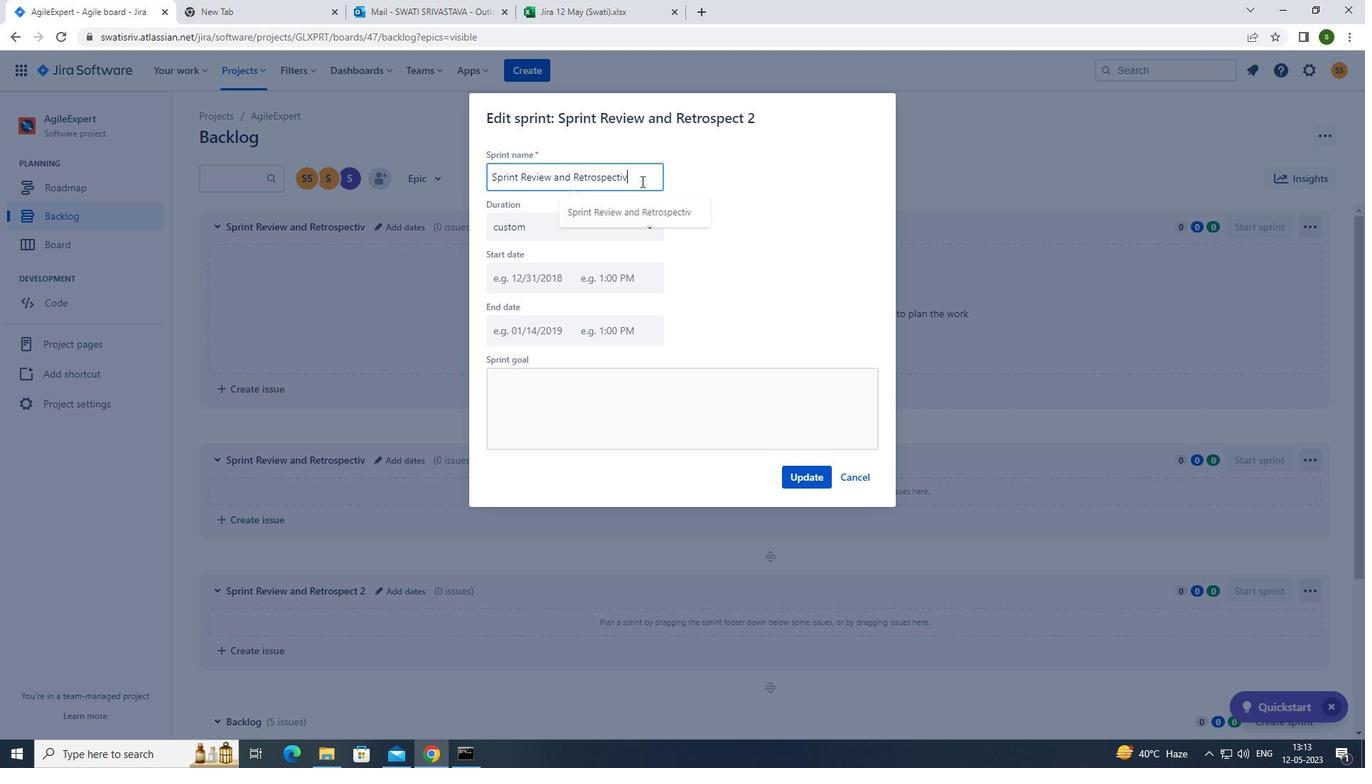 
Action: Mouse moved to (805, 477)
Screenshot: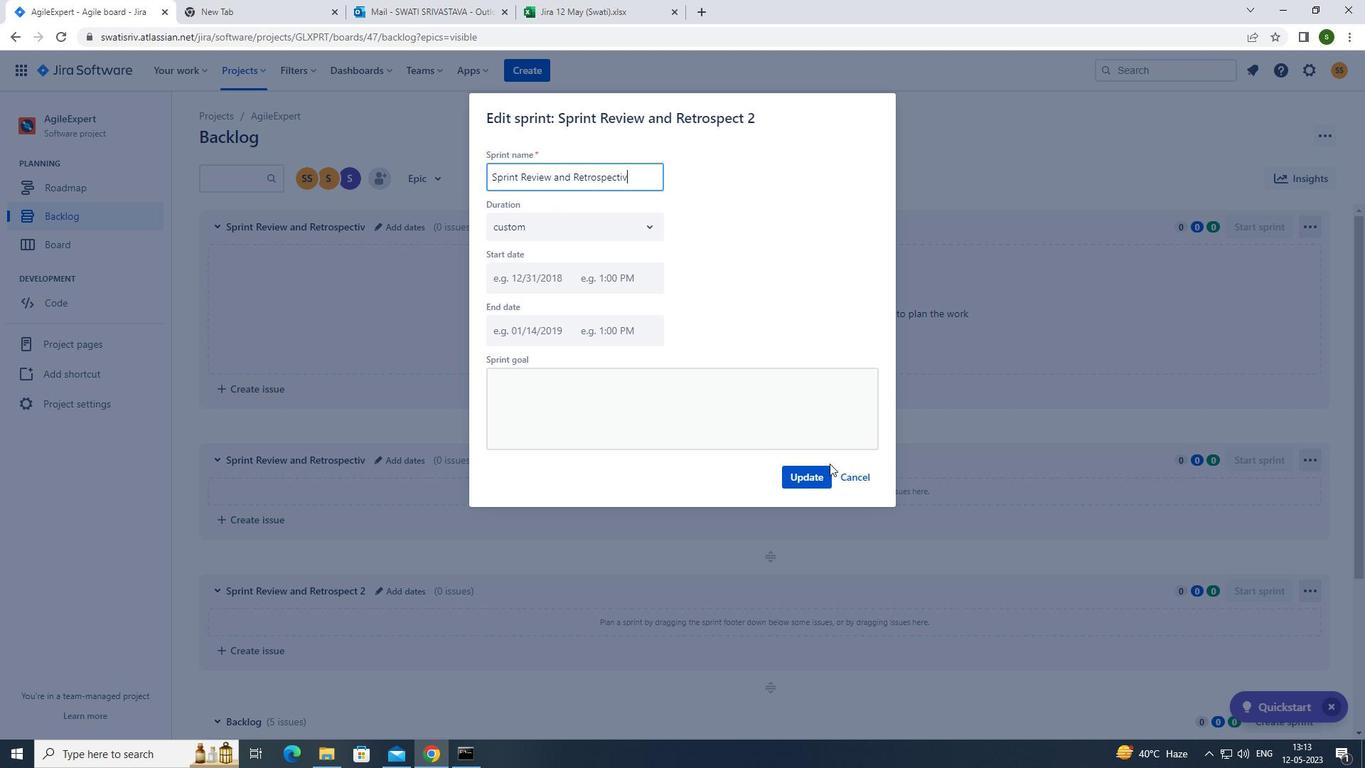 
Action: Mouse pressed left at (805, 477)
Screenshot: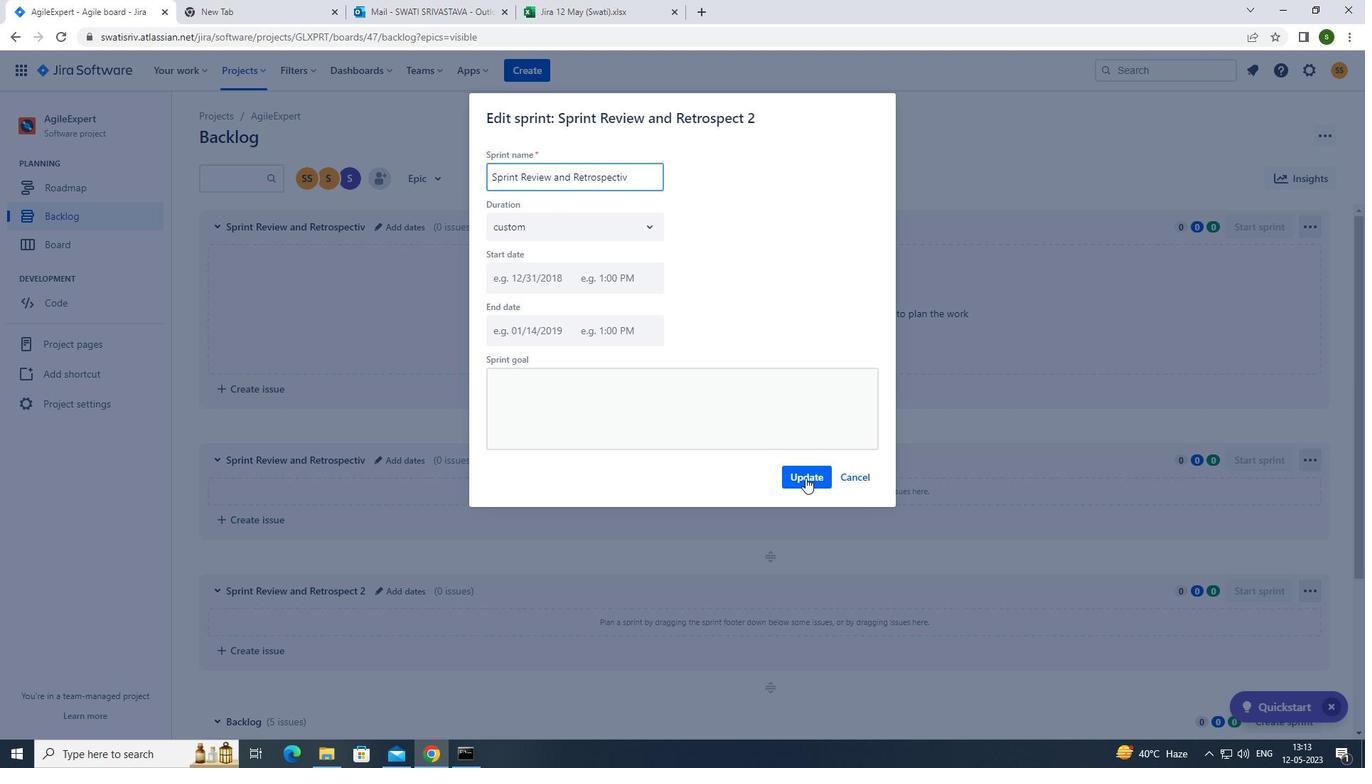 
